 Task: Check a user's "Gists" to find code snippets.
Action: Mouse moved to (969, 53)
Screenshot: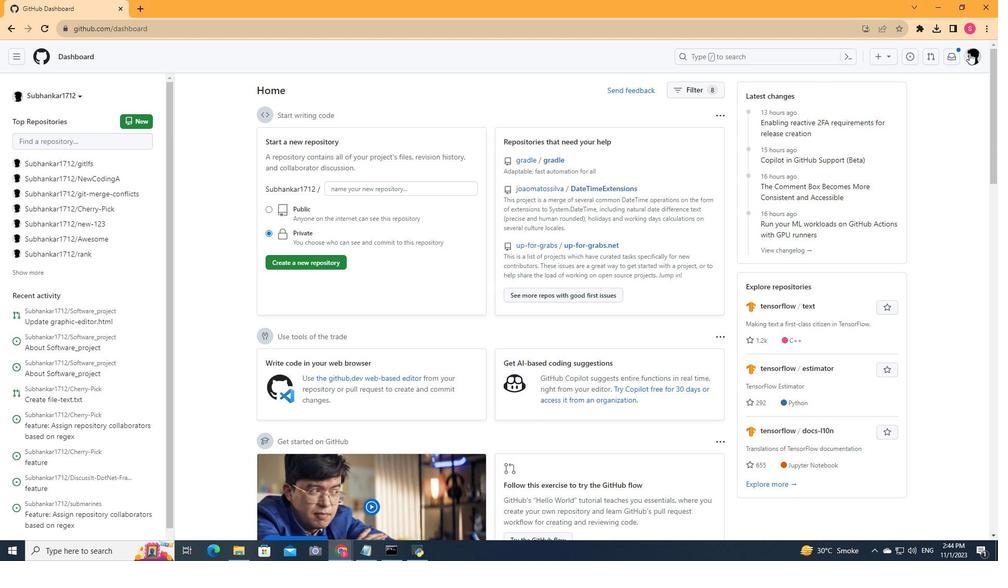 
Action: Mouse pressed left at (969, 53)
Screenshot: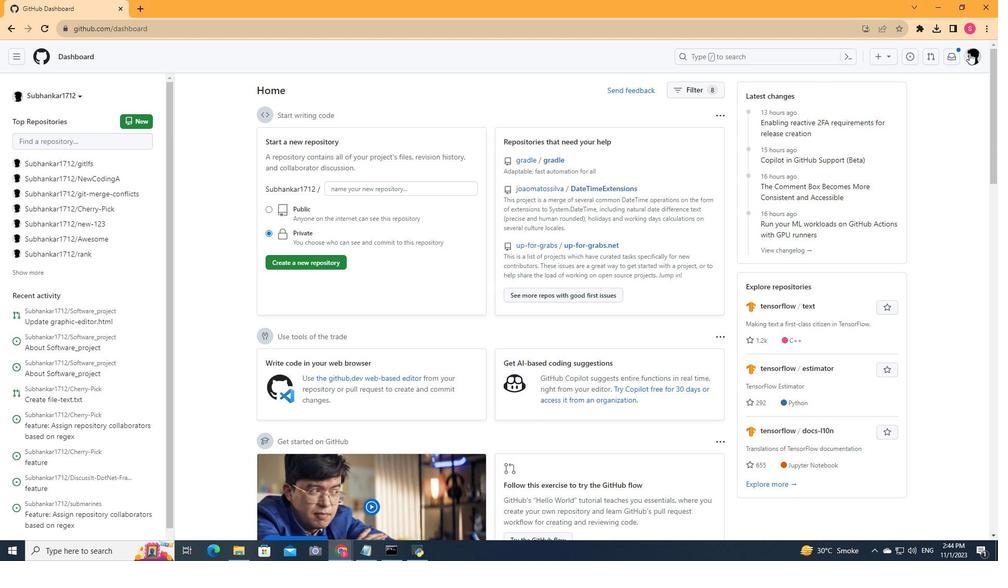
Action: Mouse moved to (875, 232)
Screenshot: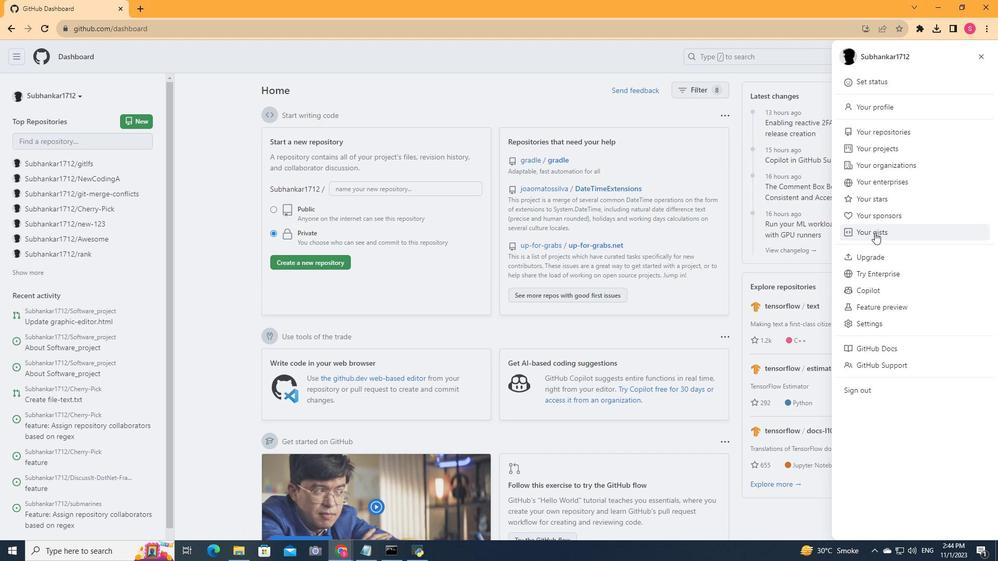 
Action: Mouse pressed left at (875, 232)
Screenshot: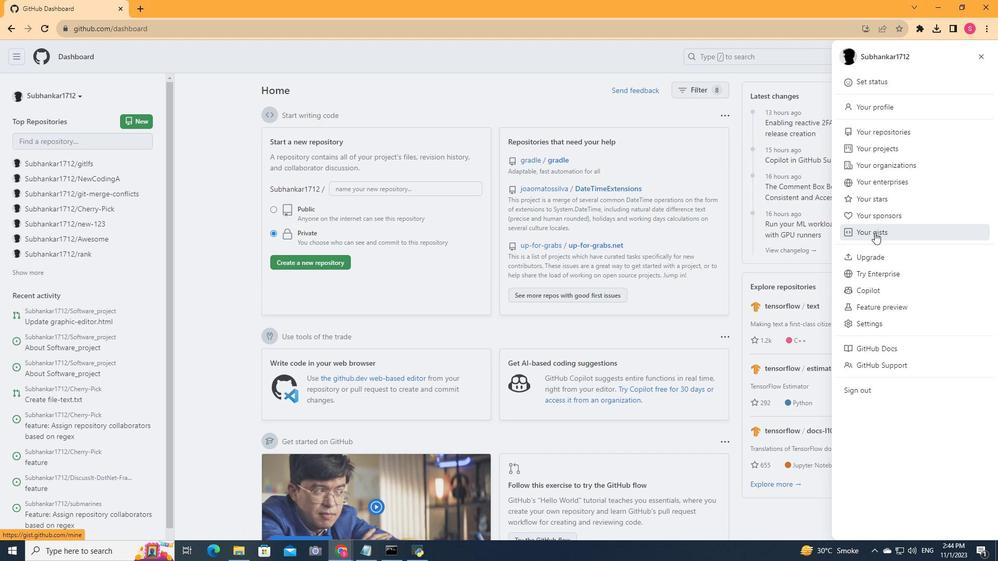 
Action: Mouse moved to (808, 98)
Screenshot: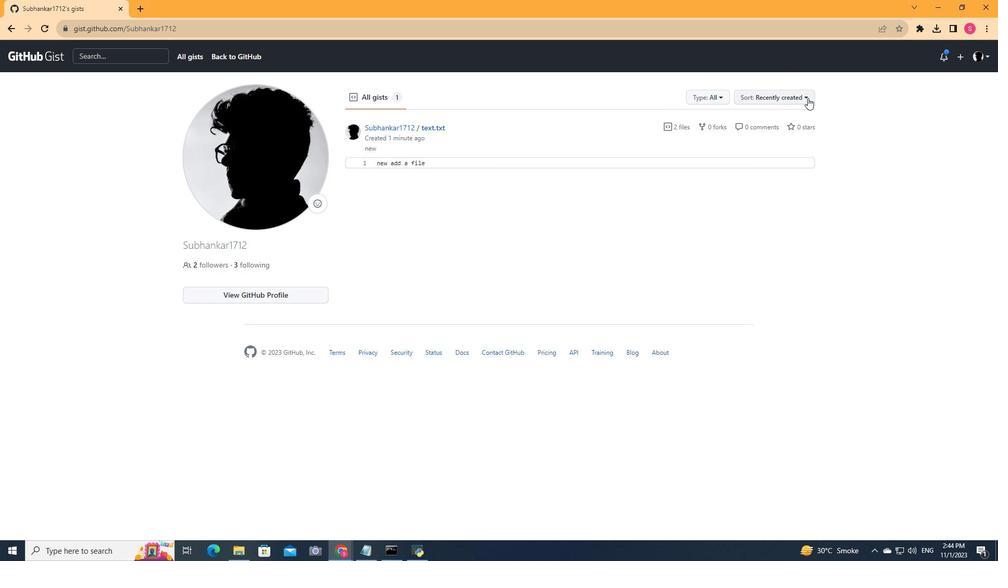 
Action: Mouse pressed left at (808, 98)
Screenshot: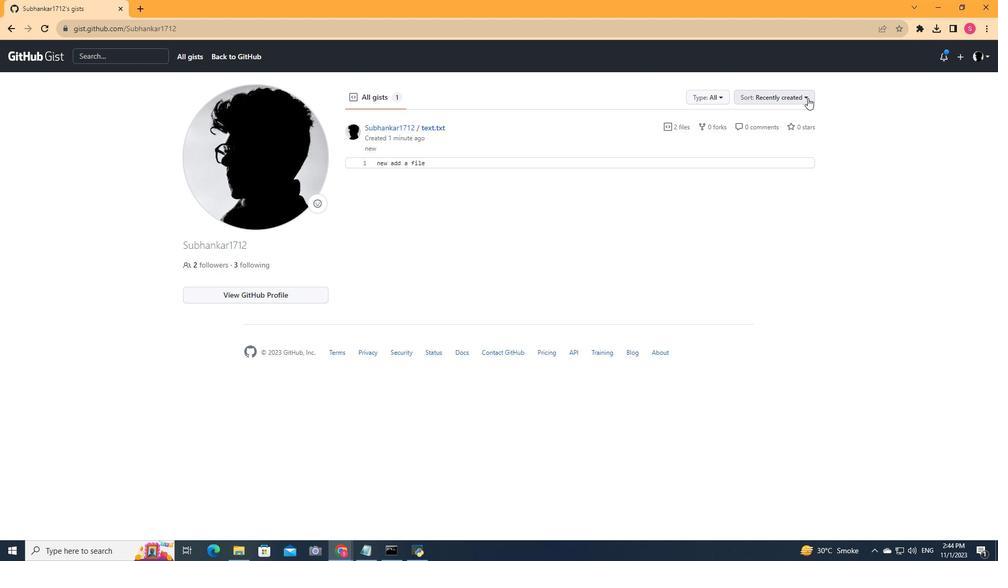 
Action: Mouse pressed left at (808, 98)
Screenshot: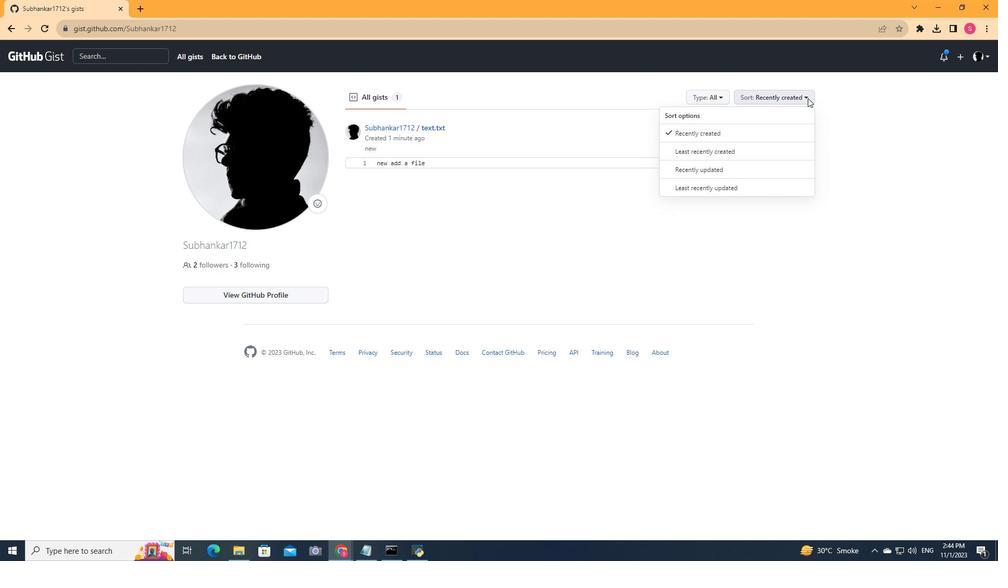 
Action: Mouse moved to (374, 131)
Screenshot: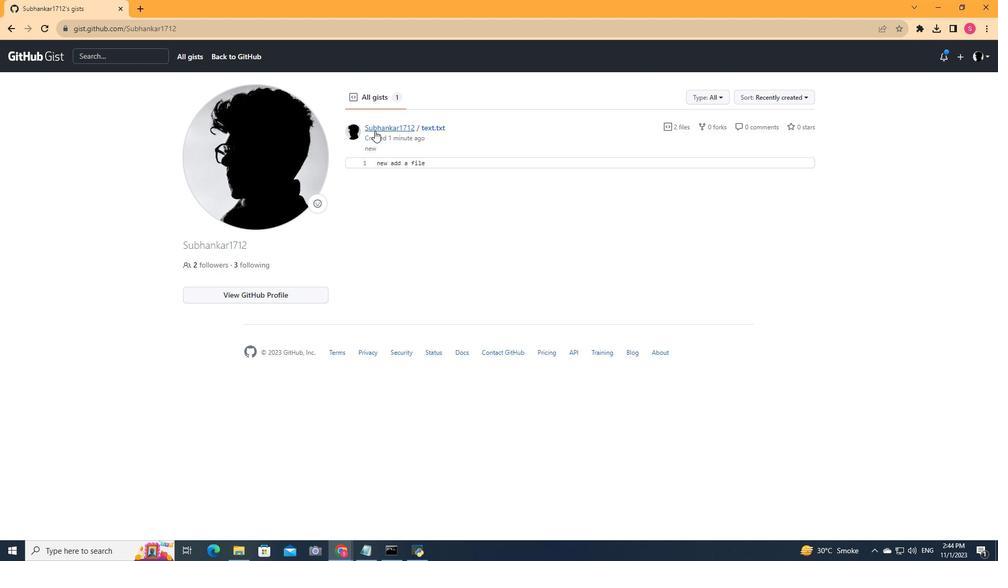 
Action: Mouse pressed left at (374, 131)
Screenshot: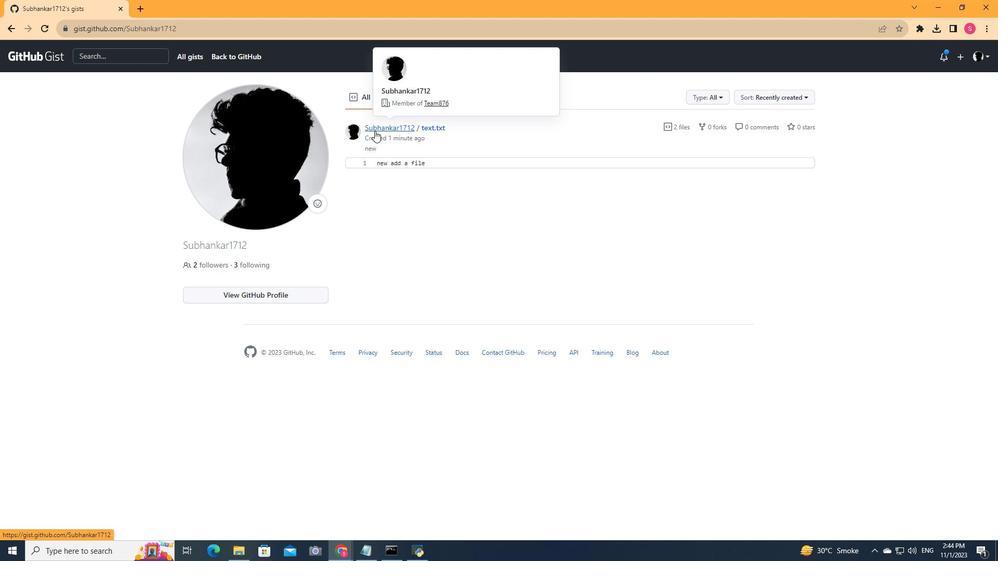 
Action: Mouse moved to (438, 129)
Screenshot: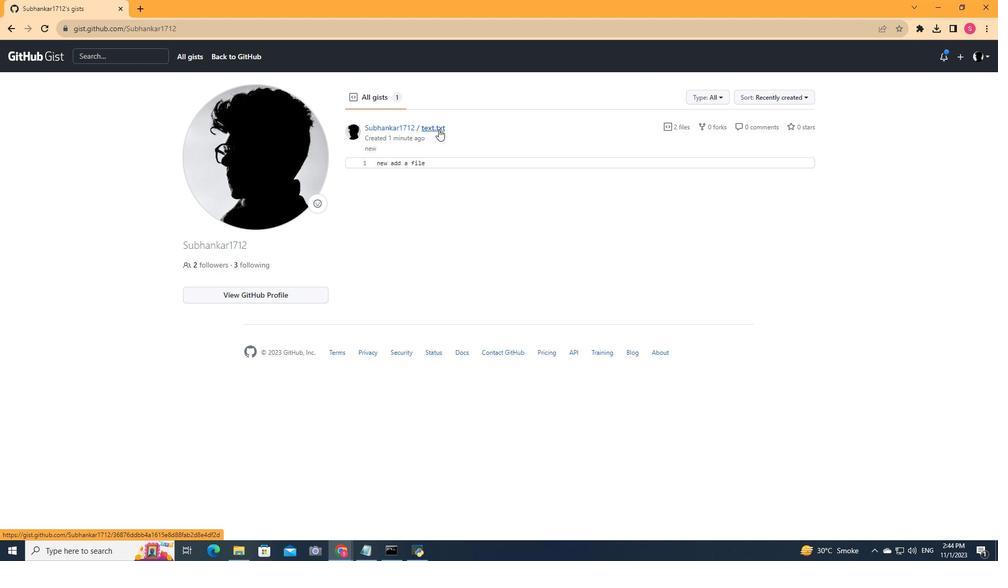 
Action: Mouse pressed left at (438, 129)
Screenshot: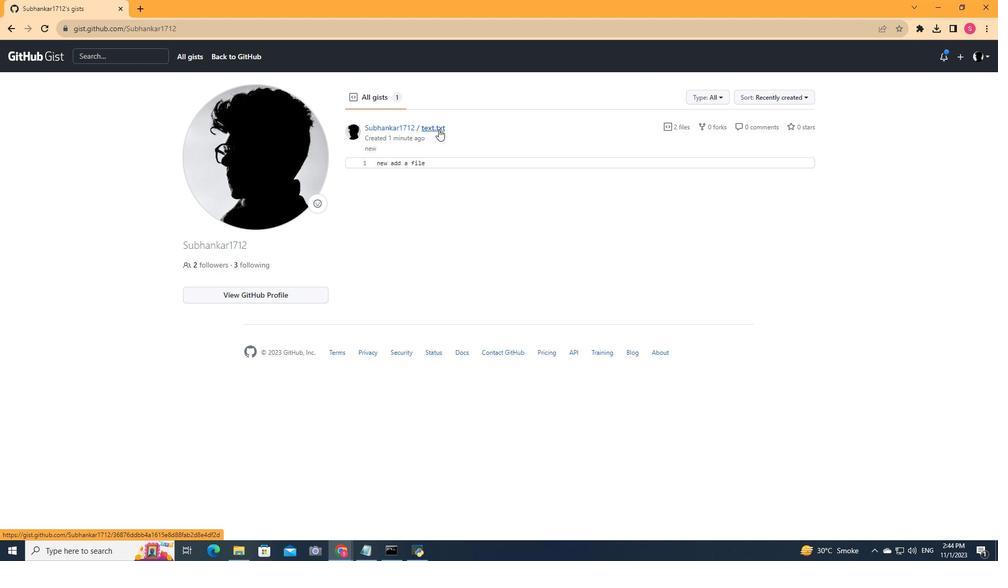 
Action: Mouse moved to (339, 200)
Screenshot: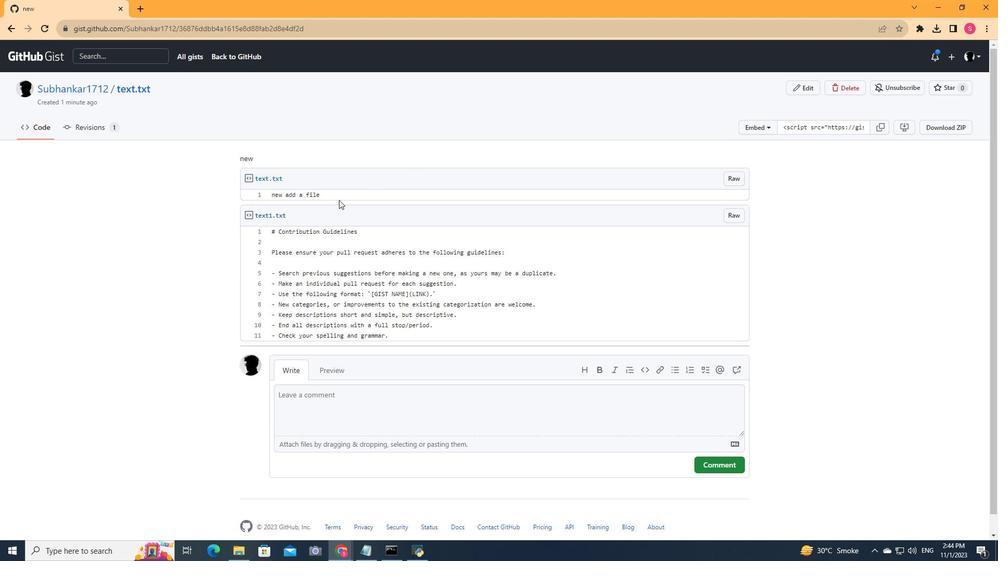 
Action: Mouse scrolled (339, 199) with delta (0, 0)
Screenshot: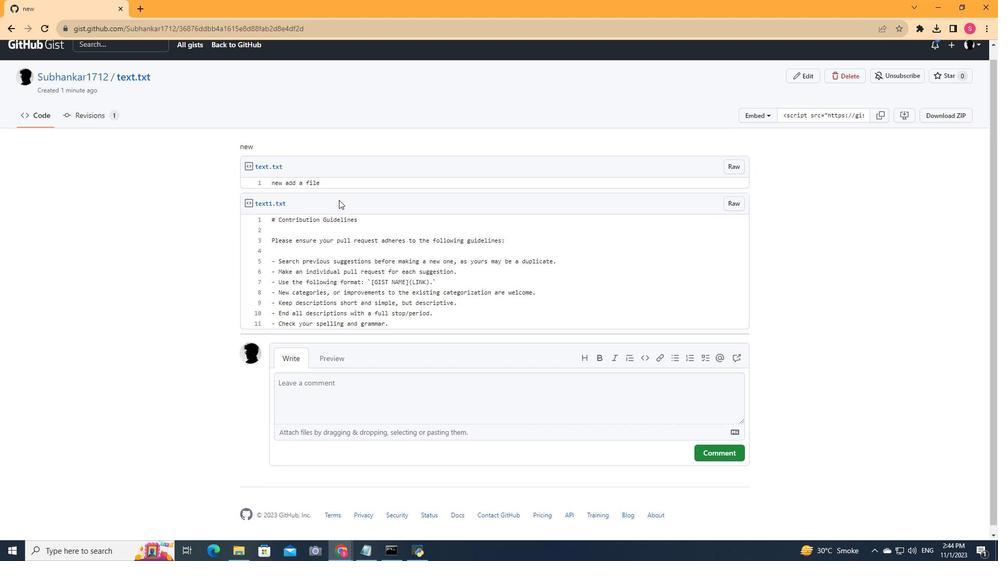 
Action: Mouse scrolled (339, 199) with delta (0, 0)
Screenshot: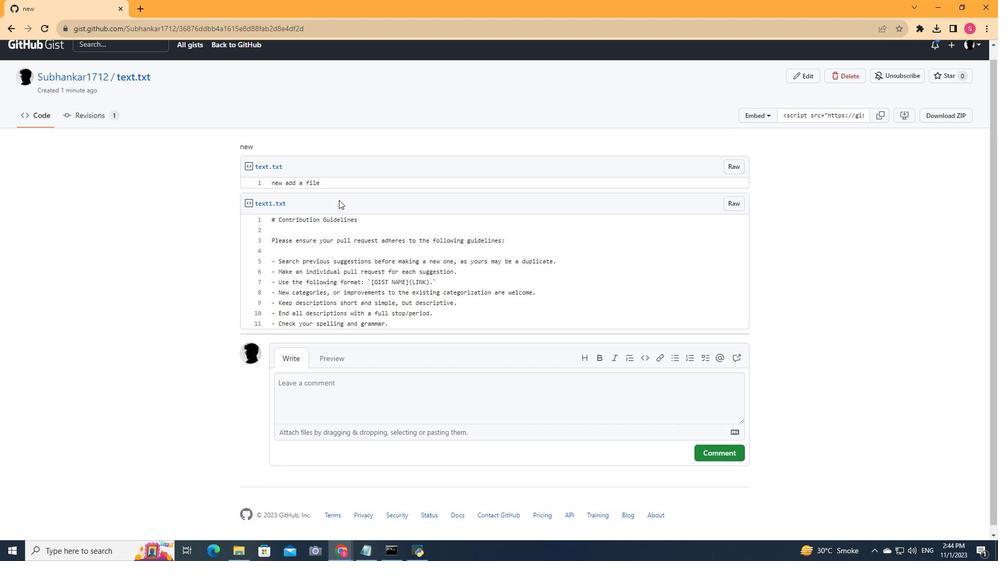 
Action: Mouse scrolled (339, 199) with delta (0, 0)
Screenshot: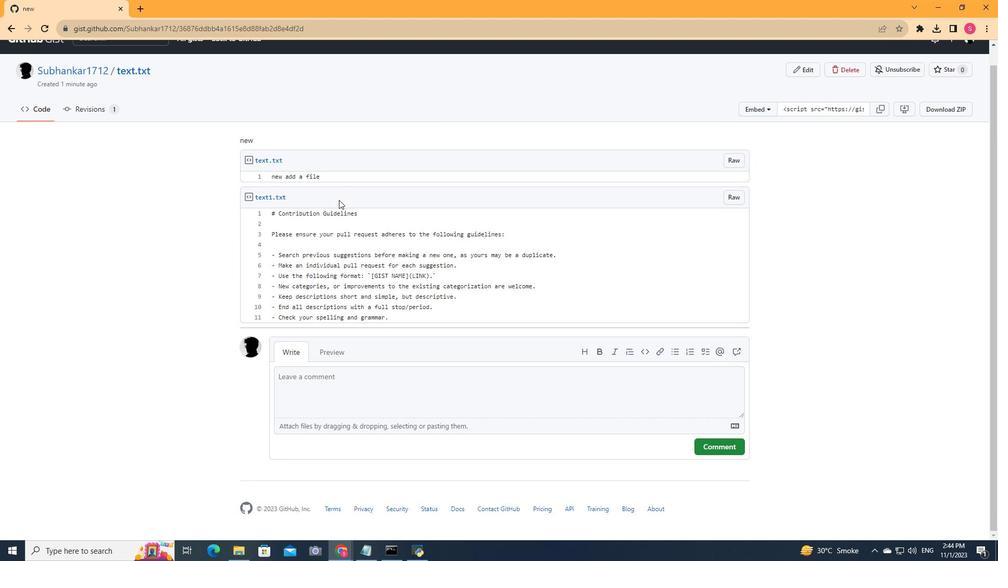 
Action: Mouse scrolled (339, 199) with delta (0, 0)
Screenshot: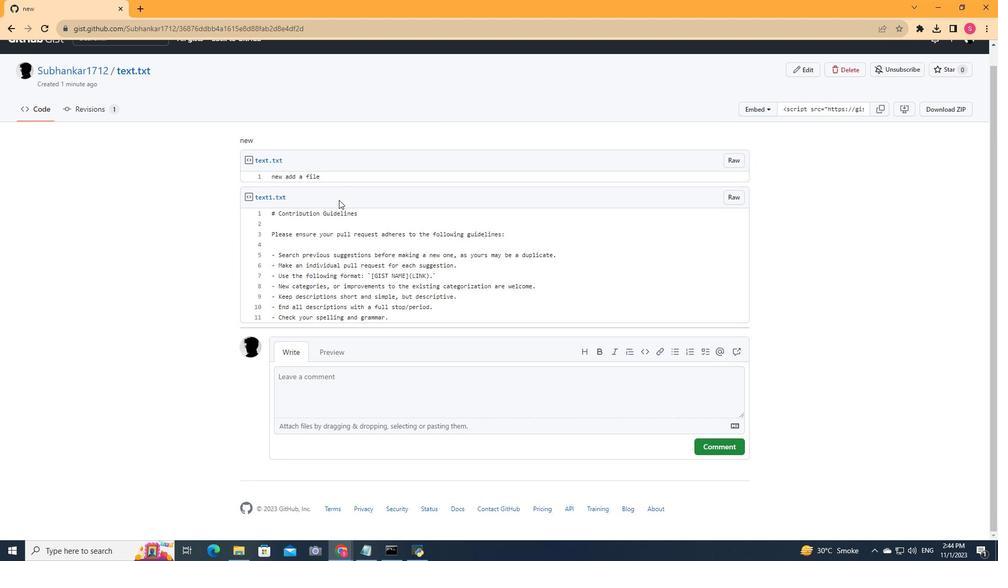 
Action: Mouse scrolled (339, 199) with delta (0, 0)
Screenshot: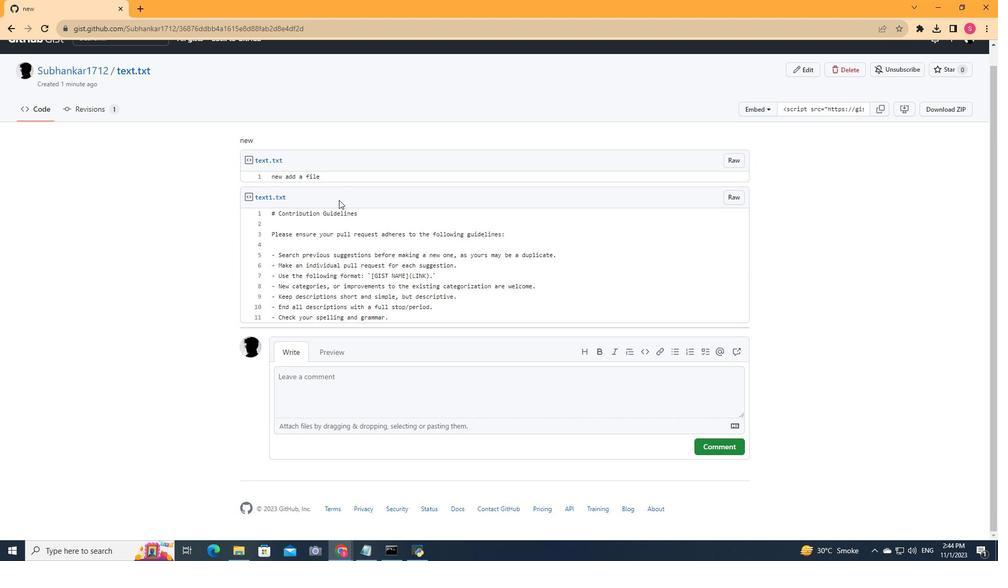 
Action: Mouse scrolled (339, 199) with delta (0, 0)
Screenshot: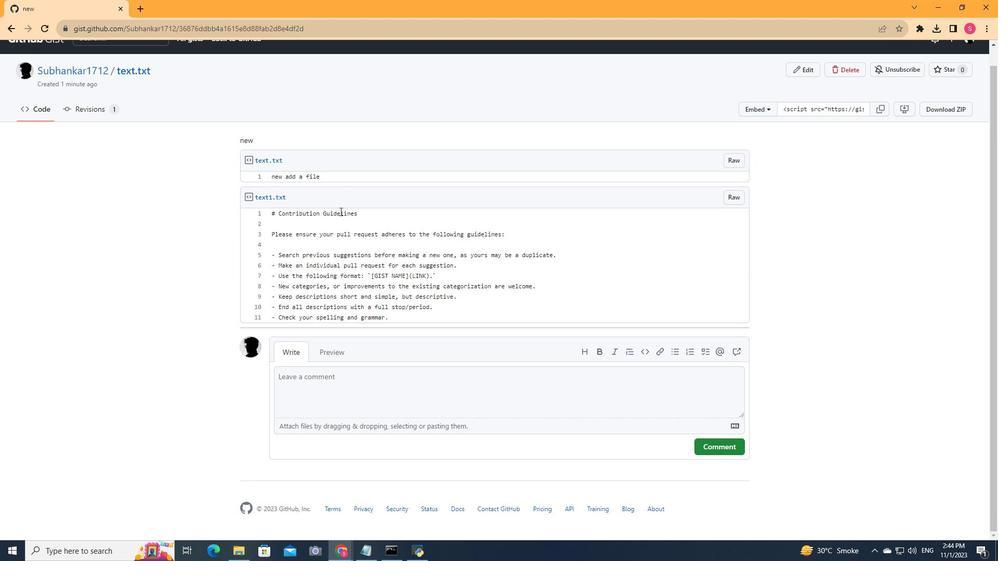 
Action: Mouse scrolled (339, 199) with delta (0, 0)
Screenshot: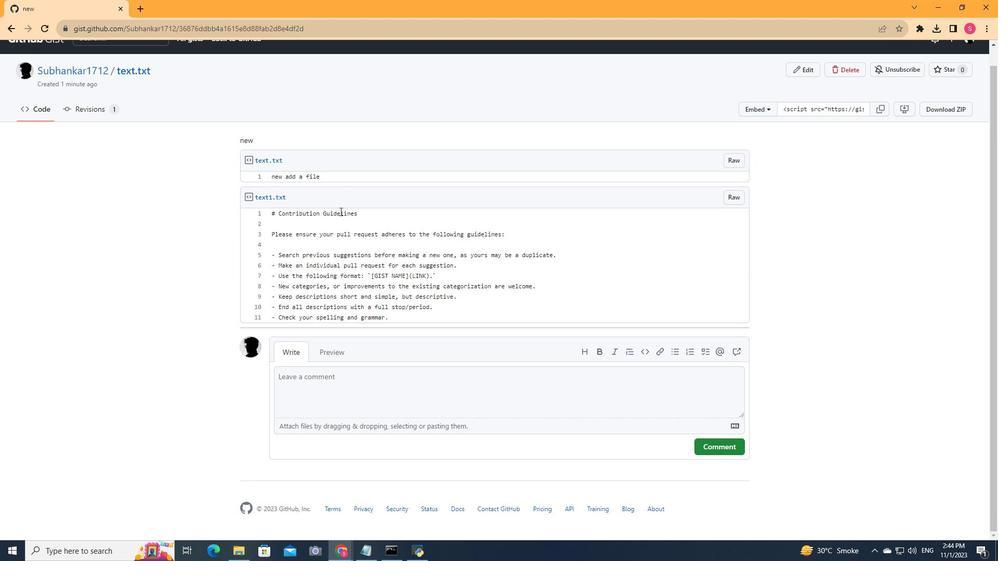 
Action: Mouse scrolled (339, 199) with delta (0, 0)
Screenshot: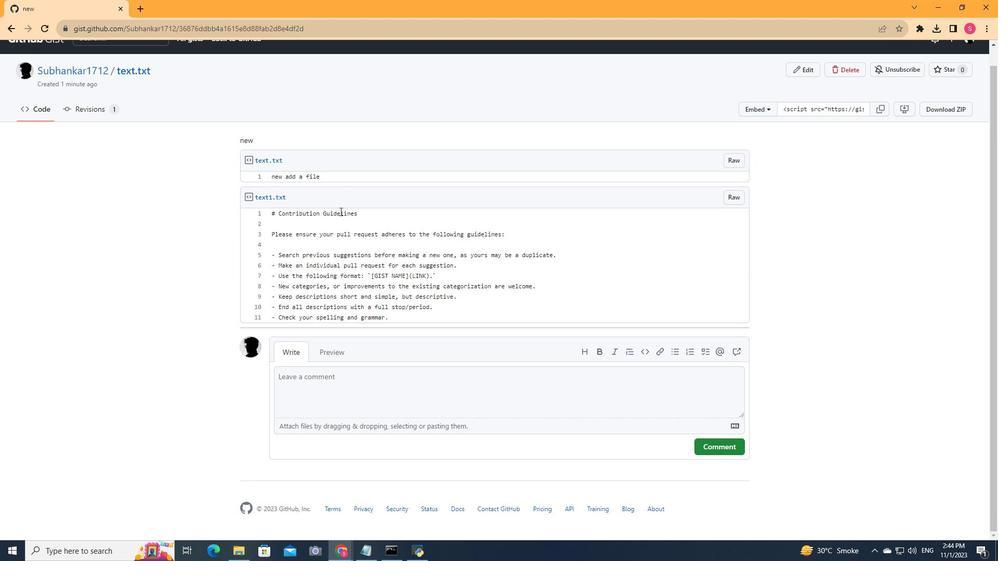 
Action: Mouse moved to (359, 377)
Screenshot: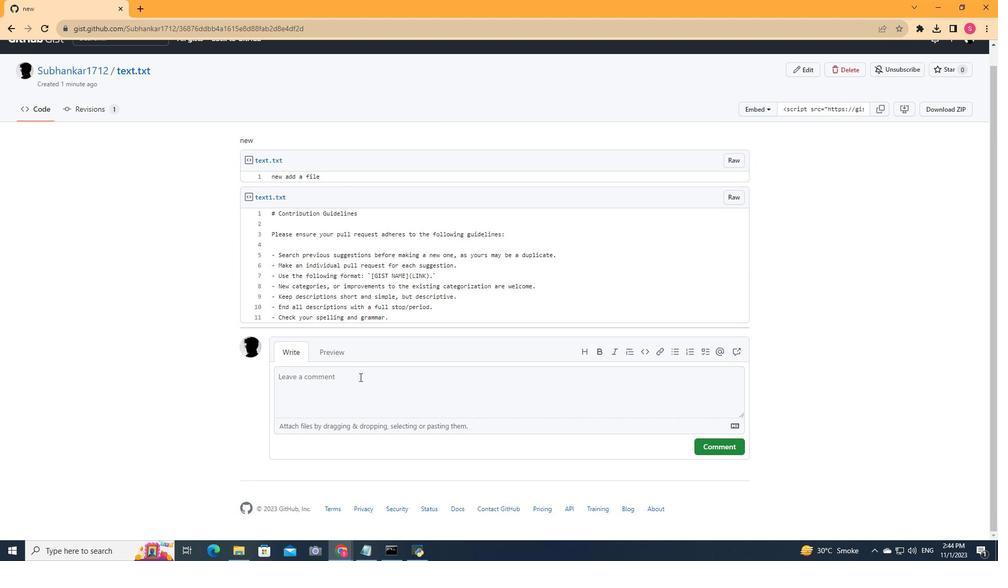 
Action: Mouse scrolled (359, 378) with delta (0, 0)
Screenshot: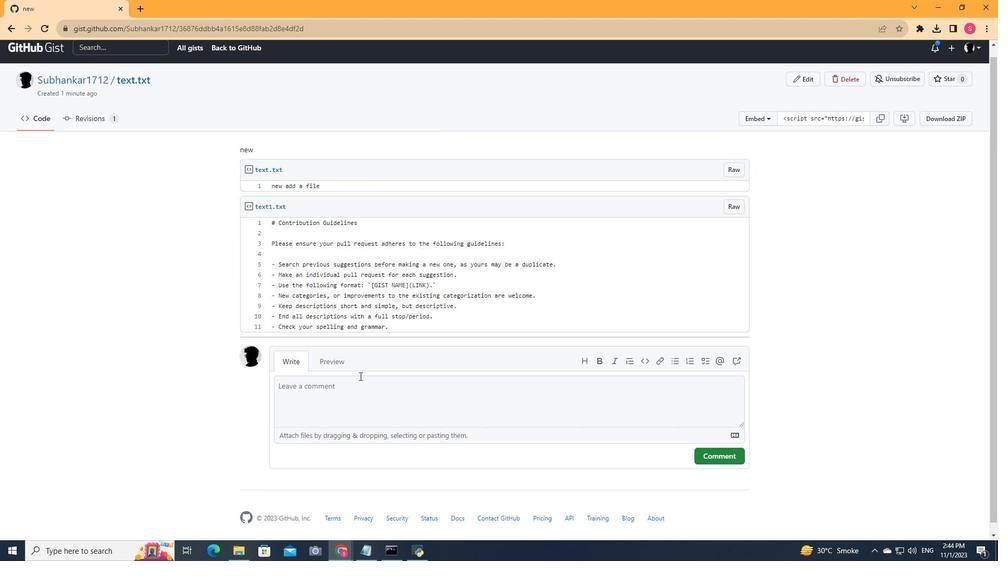 
Action: Mouse scrolled (359, 378) with delta (0, 0)
Screenshot: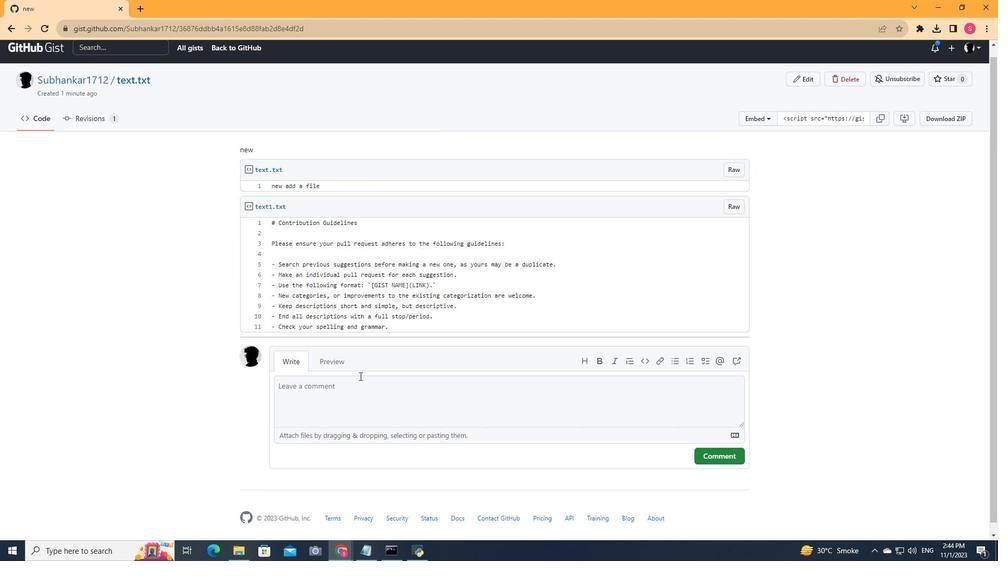 
Action: Mouse scrolled (359, 378) with delta (0, 0)
Screenshot: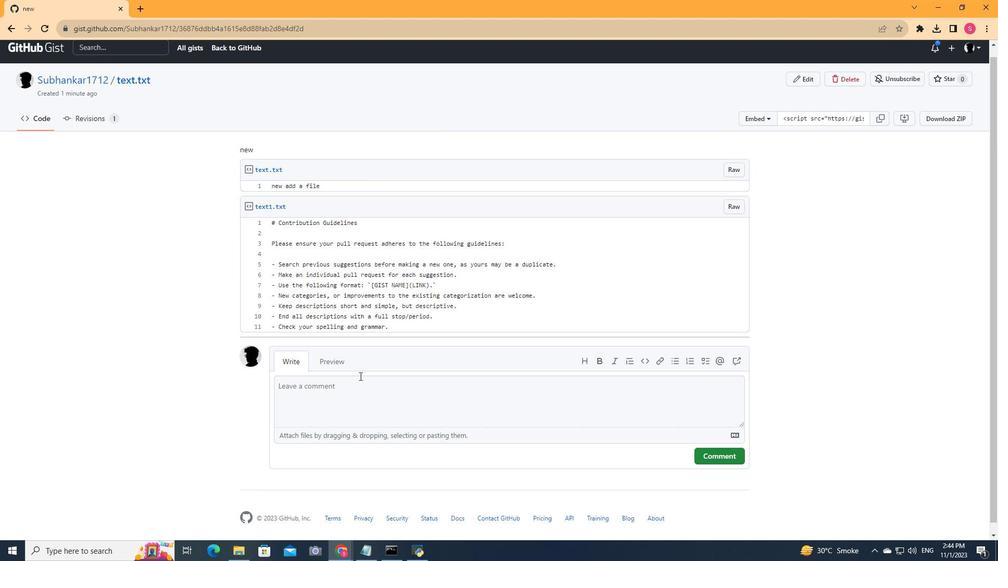 
Action: Mouse scrolled (359, 378) with delta (0, 0)
Screenshot: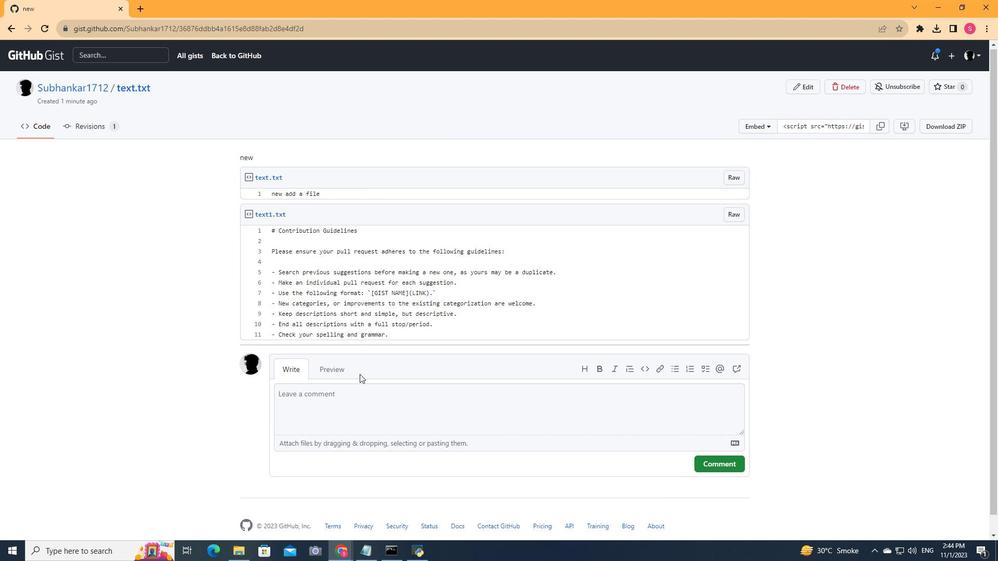 
Action: Mouse scrolled (359, 378) with delta (0, 0)
Screenshot: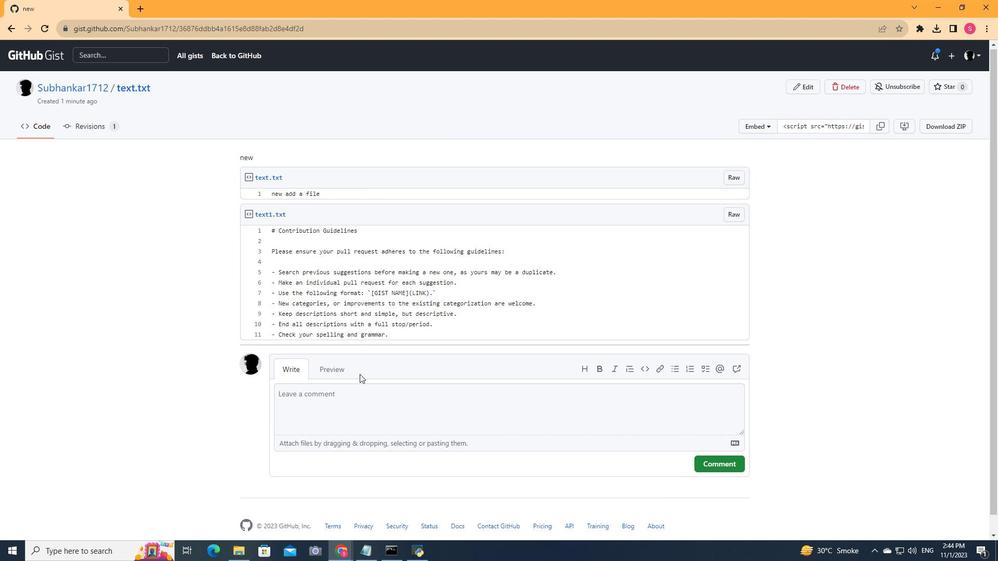 
Action: Mouse moved to (364, 359)
Screenshot: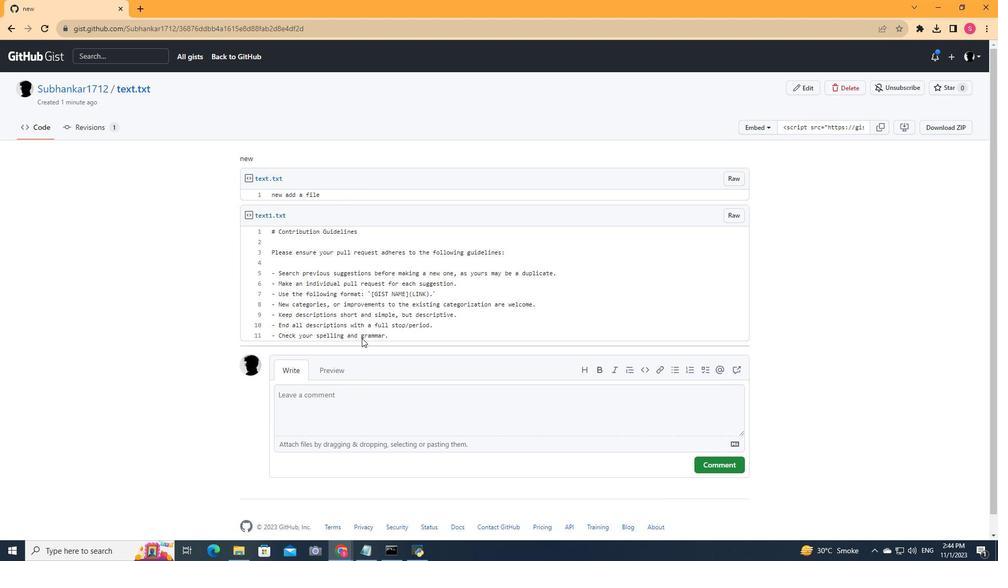 
Action: Mouse scrolled (364, 360) with delta (0, 0)
Screenshot: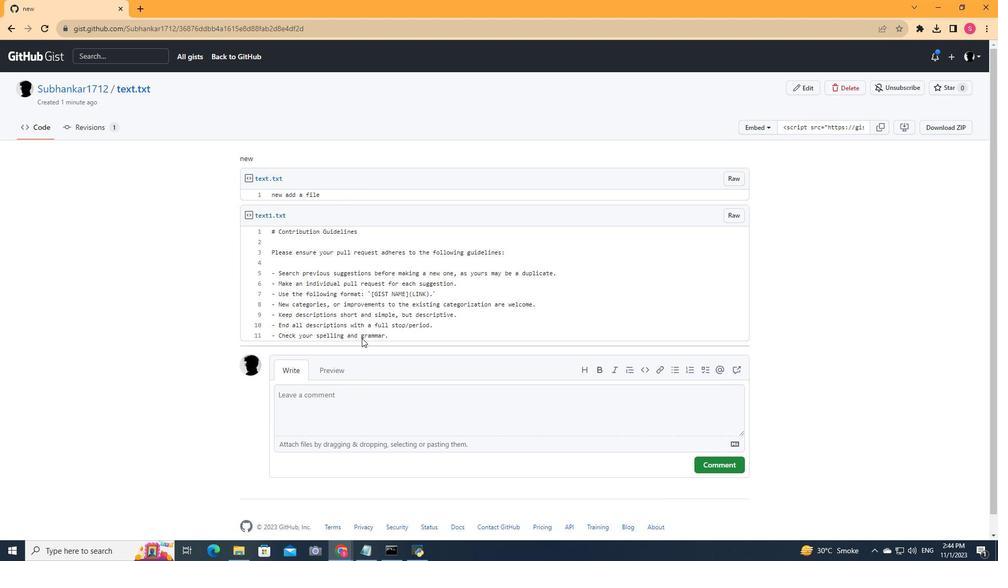 
Action: Mouse moved to (365, 357)
Screenshot: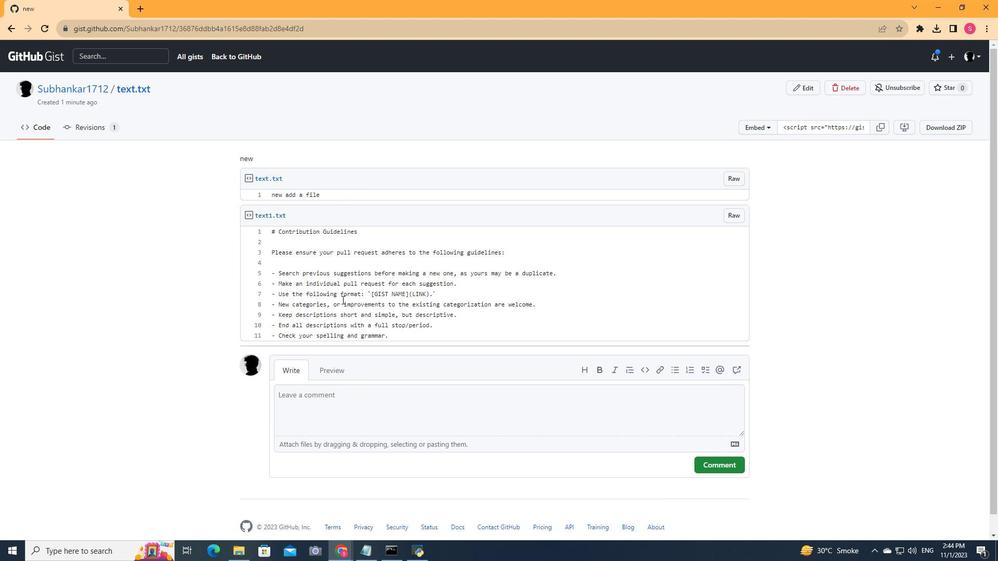 
Action: Mouse scrolled (365, 358) with delta (0, 0)
Screenshot: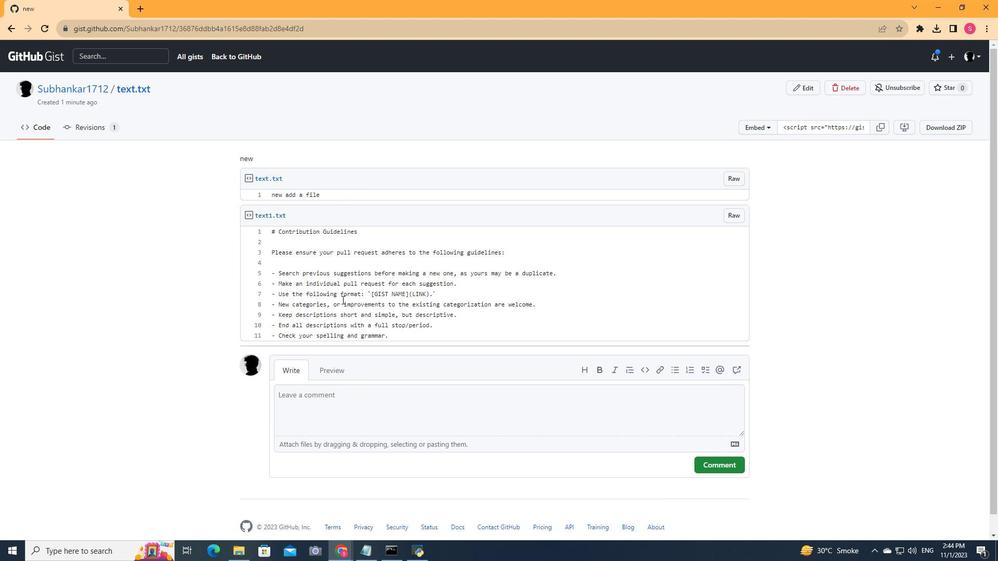
Action: Mouse moved to (365, 355)
Screenshot: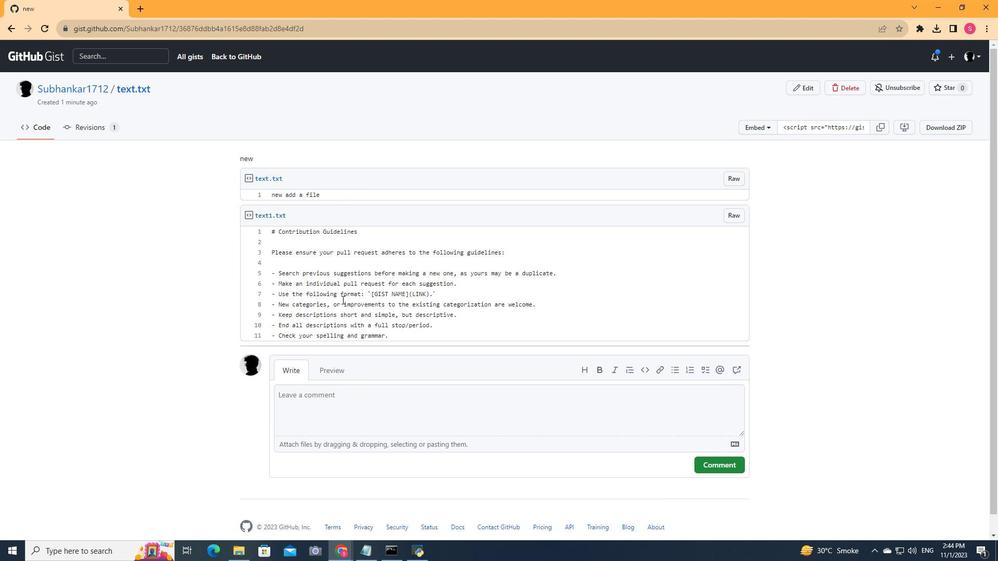 
Action: Mouse scrolled (365, 355) with delta (0, 0)
Screenshot: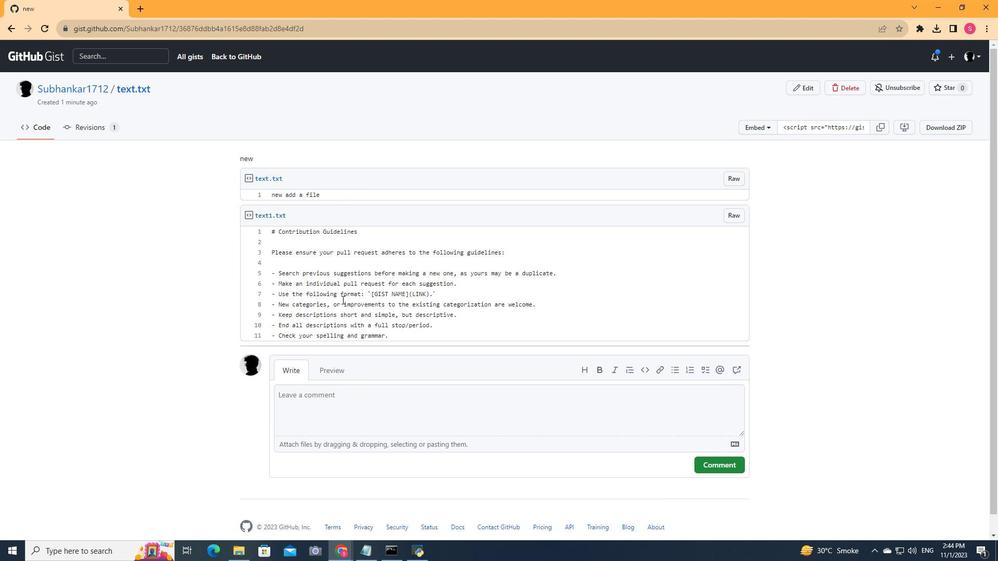 
Action: Mouse moved to (364, 347)
Screenshot: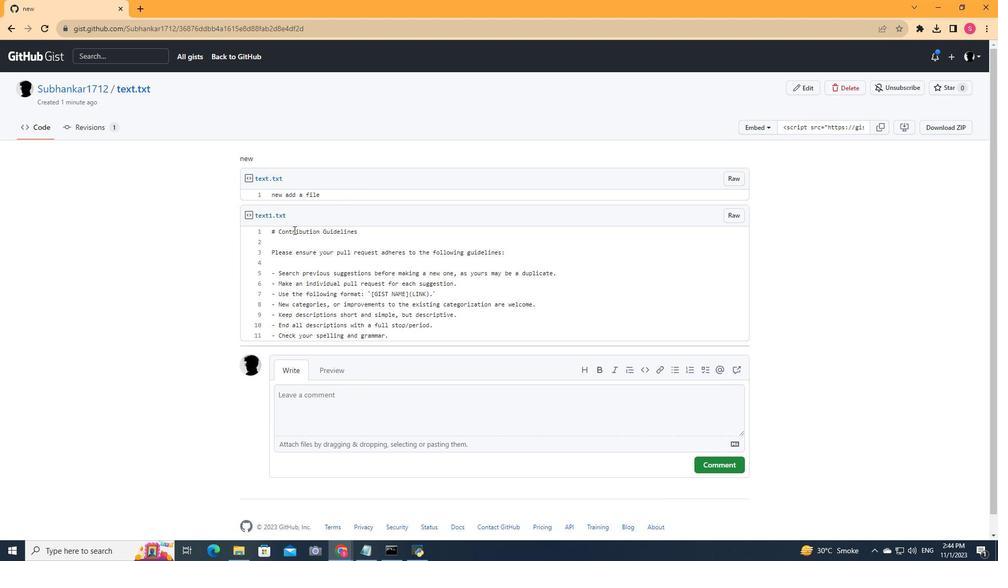 
Action: Mouse scrolled (364, 347) with delta (0, 0)
Screenshot: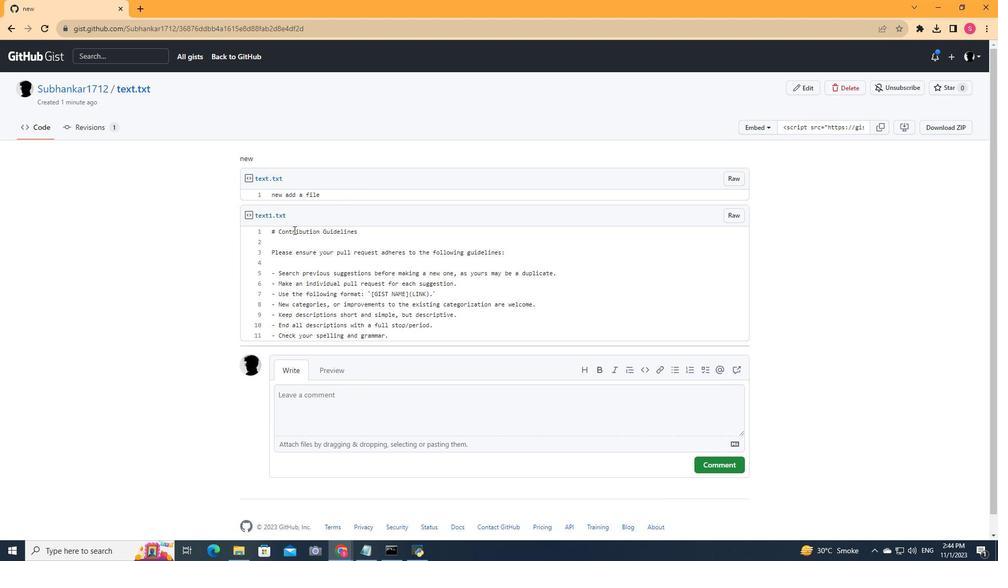 
Action: Mouse moved to (100, 120)
Screenshot: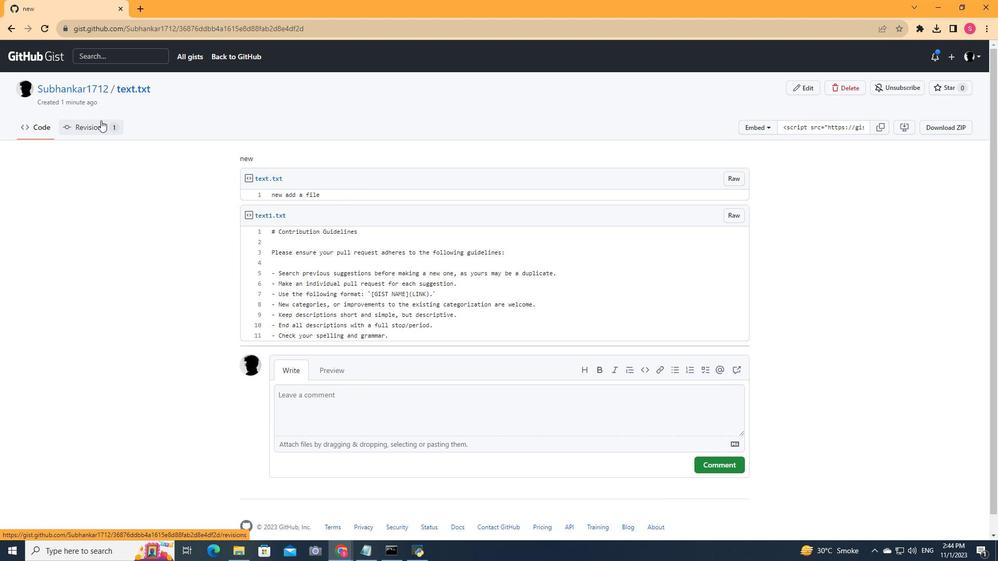 
Action: Mouse pressed left at (100, 120)
Screenshot: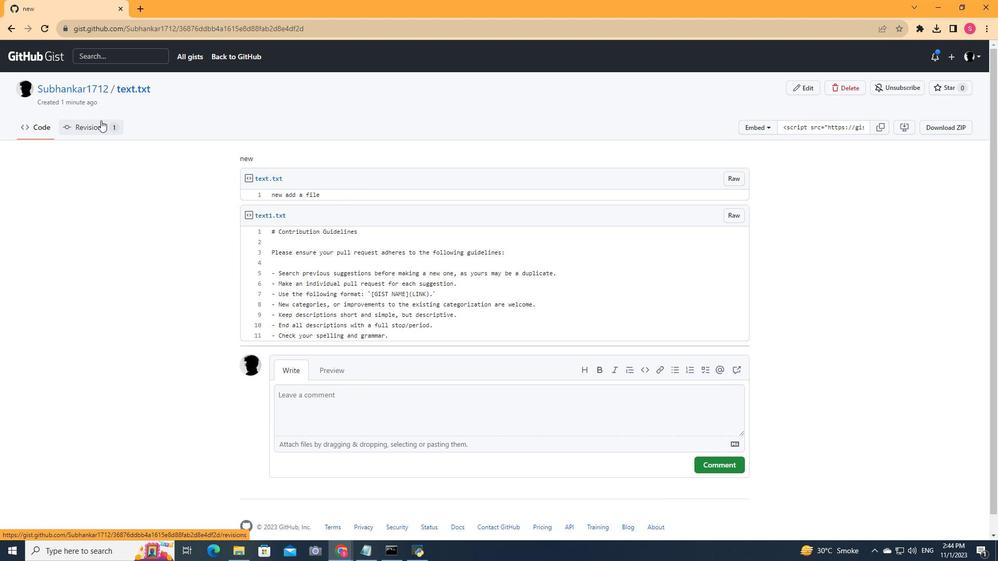 
Action: Mouse moved to (394, 291)
Screenshot: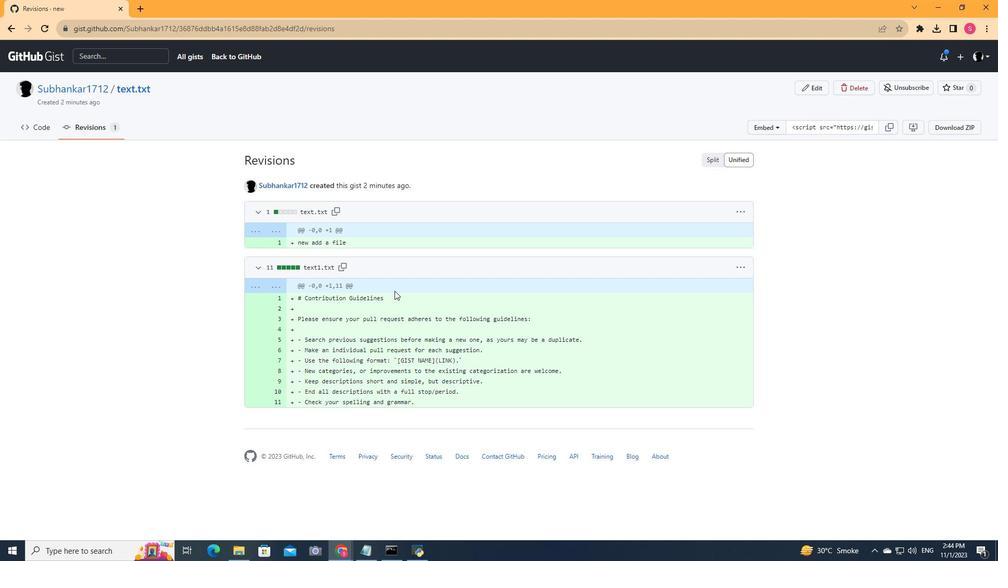 
Action: Mouse scrolled (394, 290) with delta (0, 0)
Screenshot: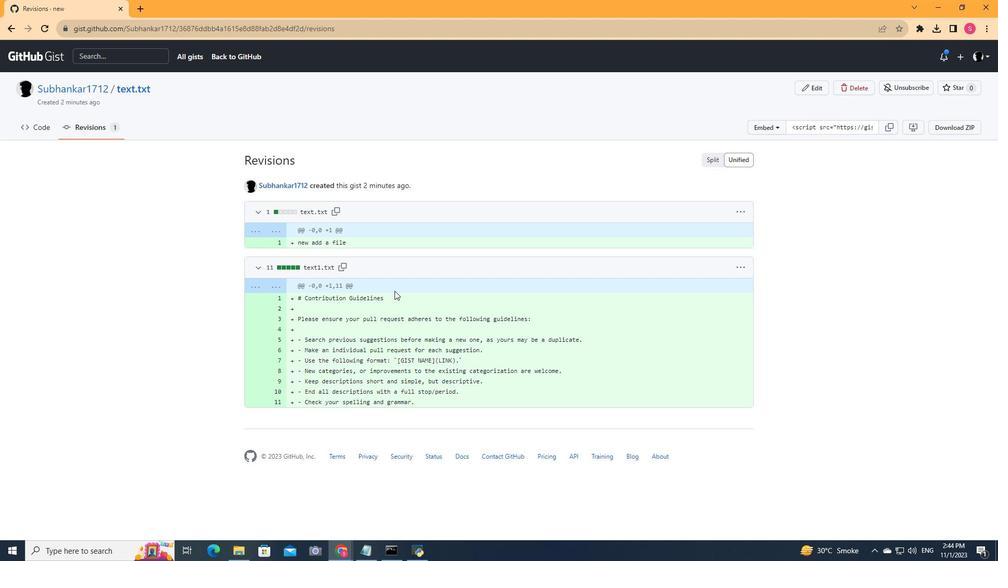 
Action: Mouse scrolled (394, 290) with delta (0, 0)
Screenshot: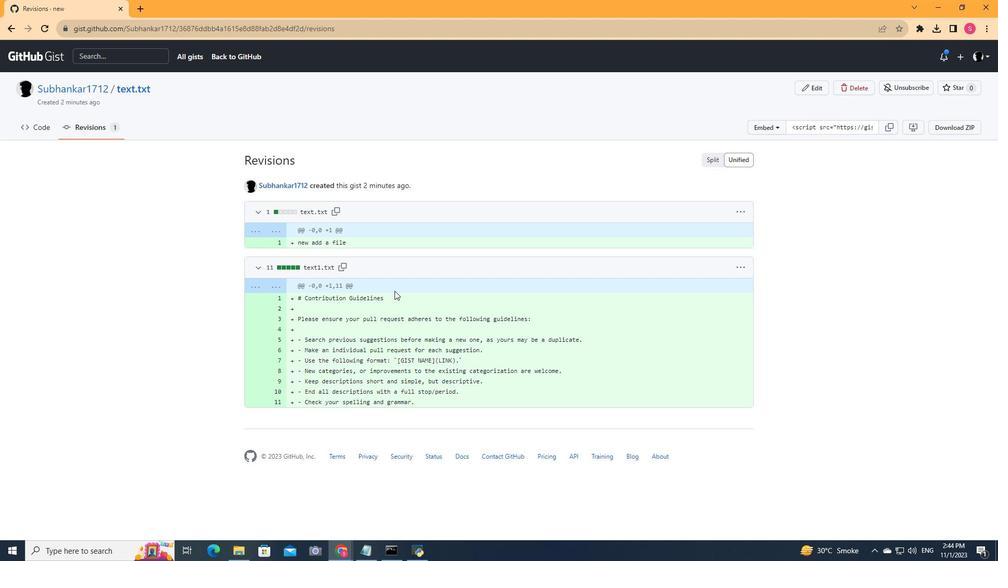 
Action: Mouse scrolled (394, 290) with delta (0, 0)
Screenshot: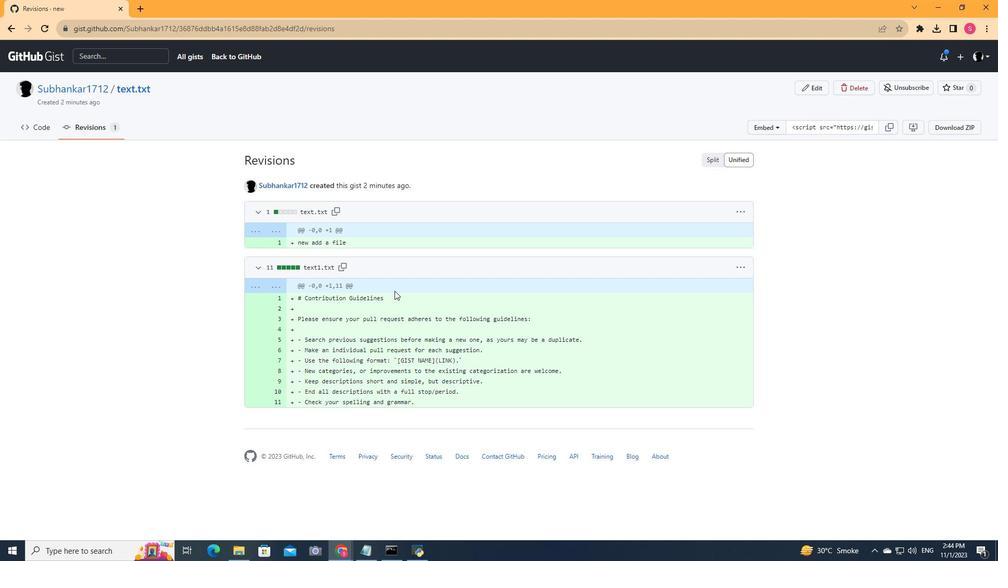 
Action: Mouse scrolled (394, 290) with delta (0, 0)
Screenshot: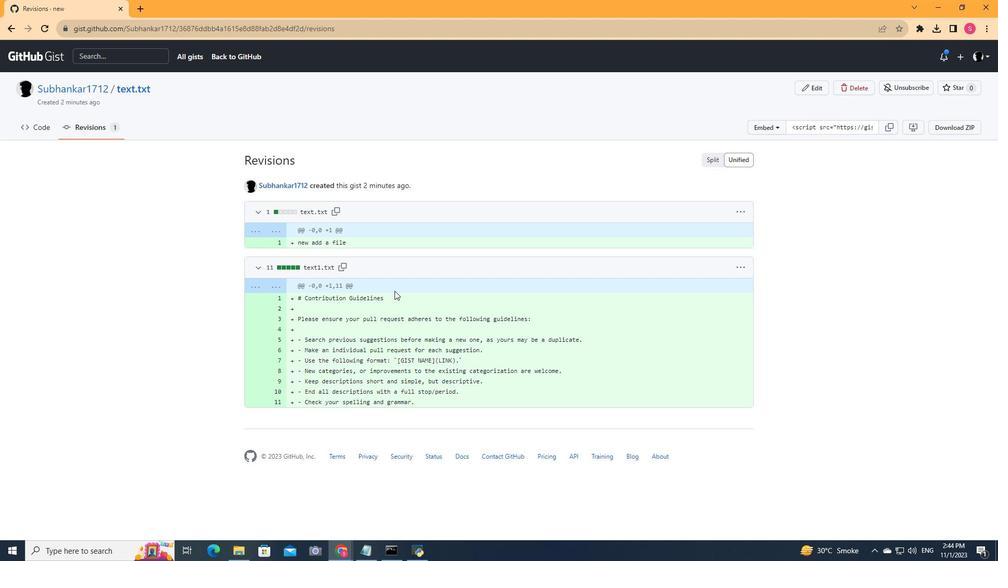 
Action: Mouse scrolled (394, 290) with delta (0, 0)
Screenshot: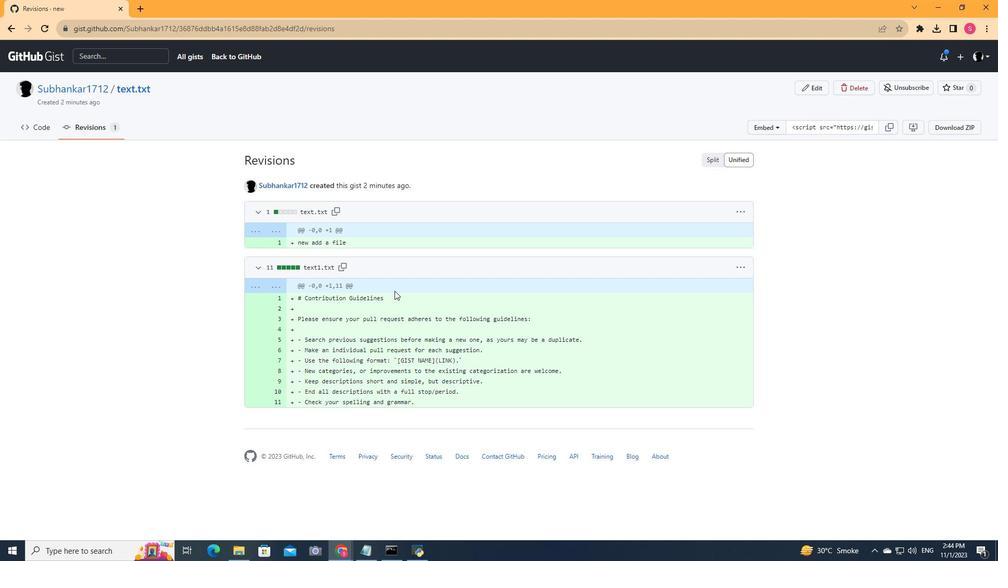 
Action: Mouse moved to (395, 291)
Screenshot: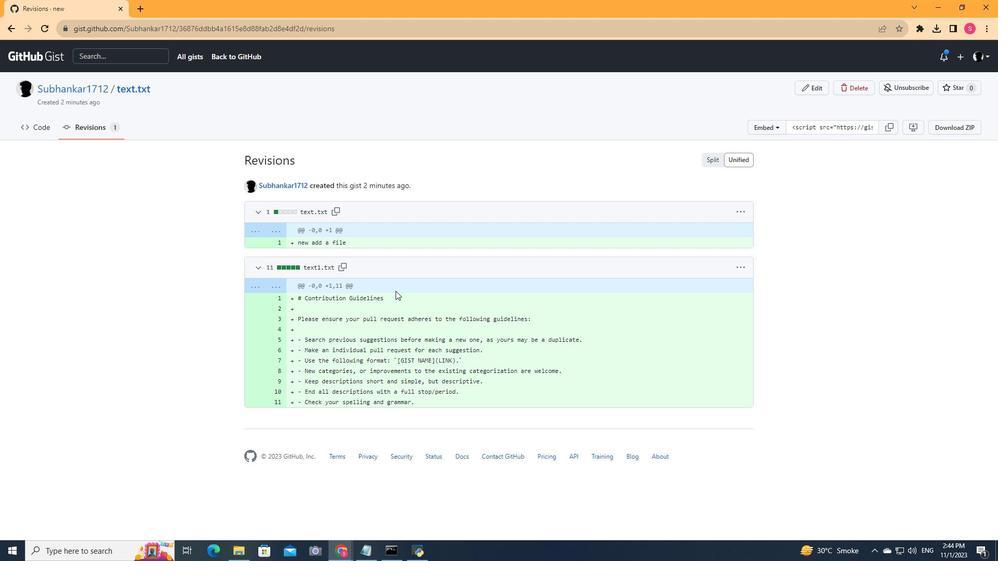 
Action: Mouse scrolled (395, 291) with delta (0, 0)
Screenshot: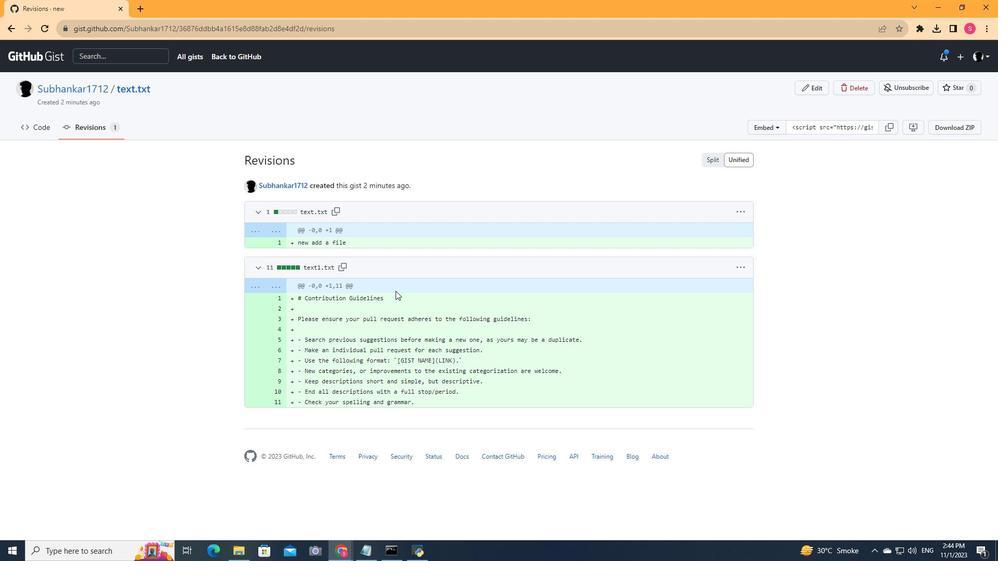 
Action: Mouse scrolled (395, 291) with delta (0, 0)
Screenshot: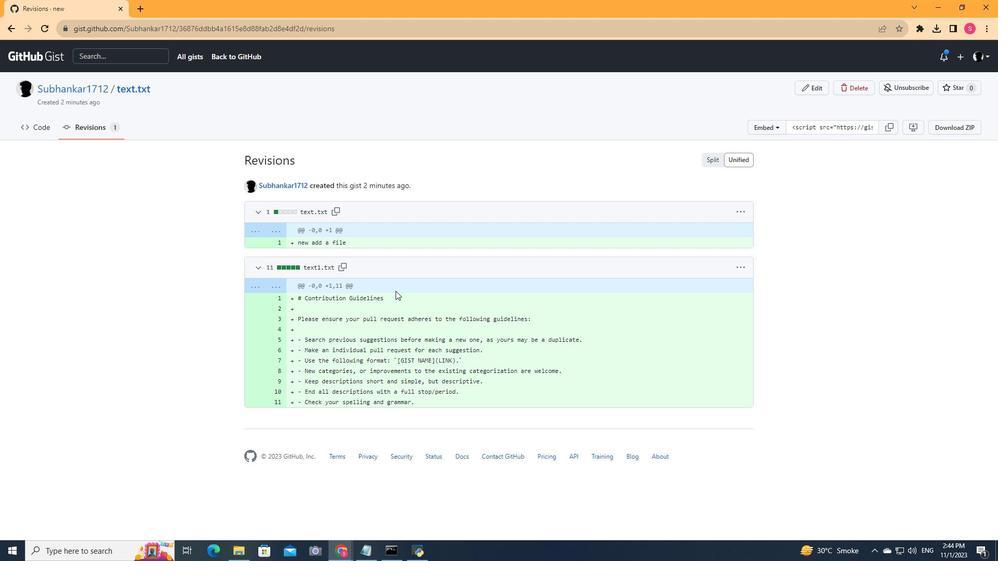 
Action: Mouse moved to (398, 288)
Screenshot: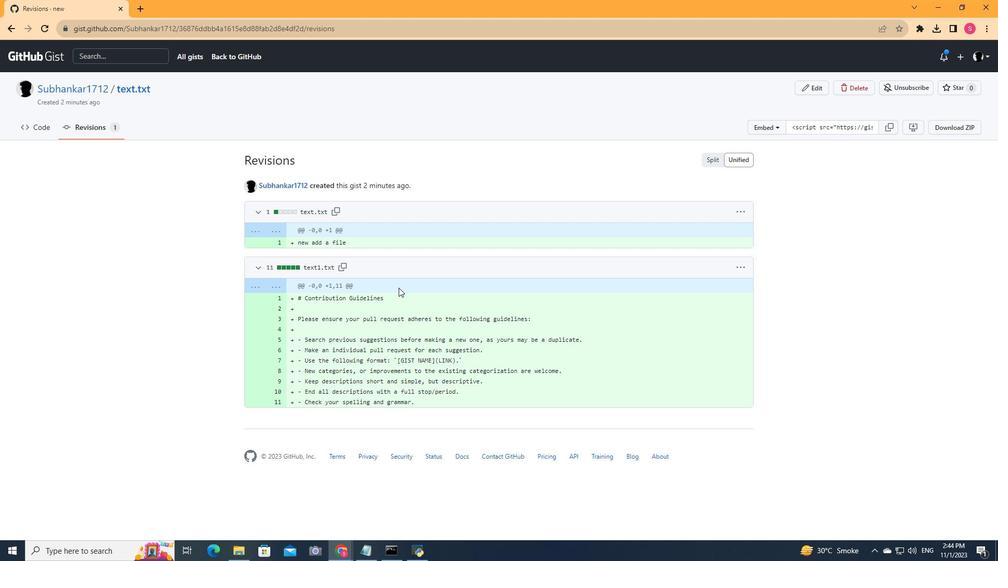 
